 Task: Print the page with 120 scaling.
Action: Mouse moved to (1152, 35)
Screenshot: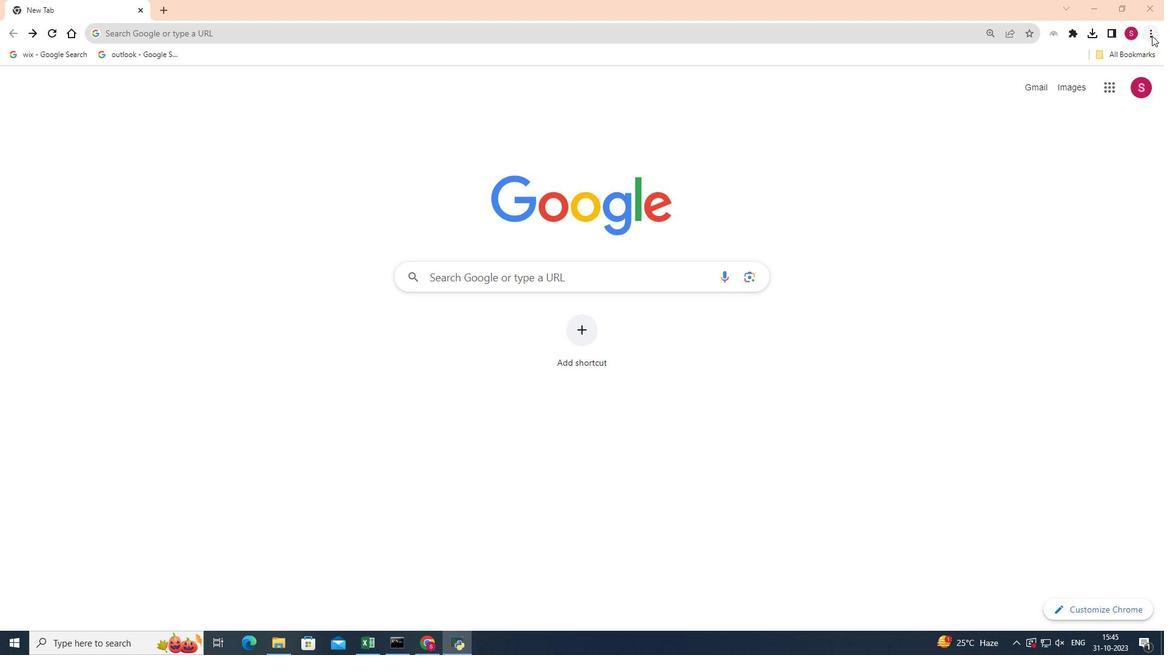 
Action: Mouse pressed left at (1152, 35)
Screenshot: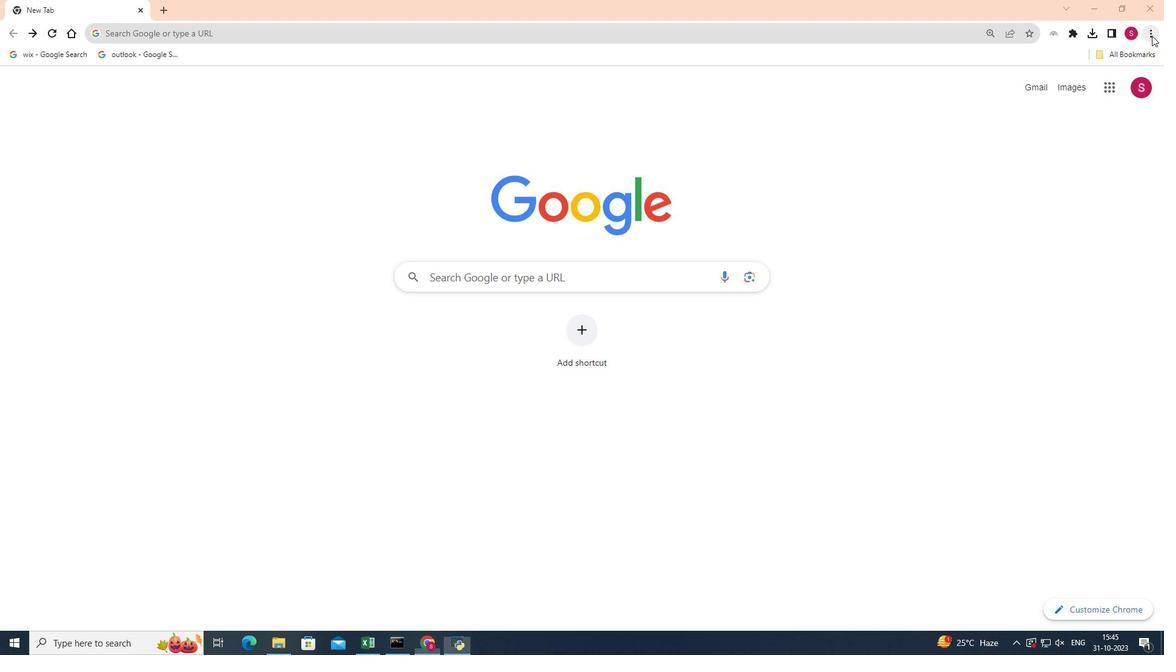 
Action: Mouse moved to (1028, 177)
Screenshot: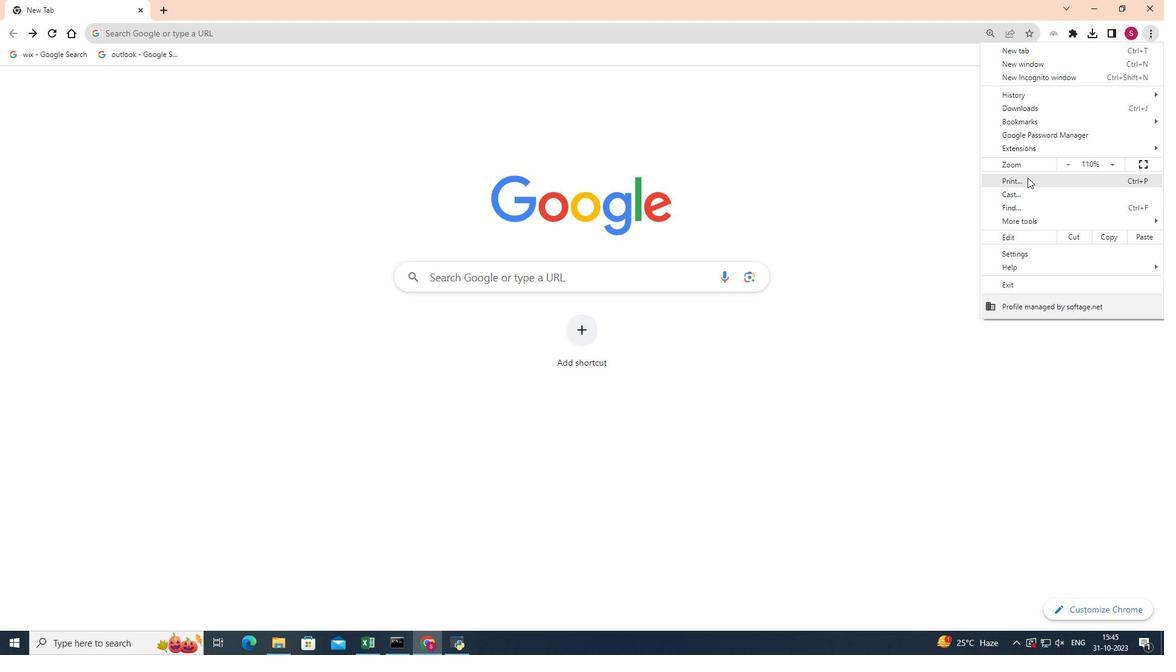 
Action: Mouse pressed left at (1028, 177)
Screenshot: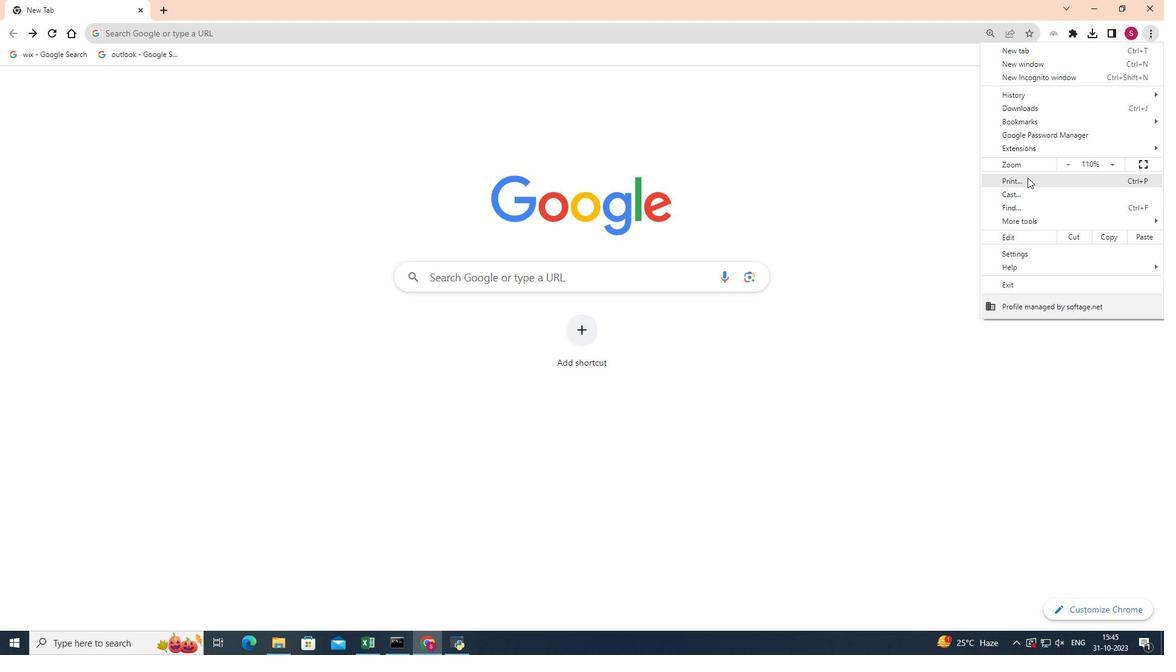 
Action: Mouse moved to (933, 226)
Screenshot: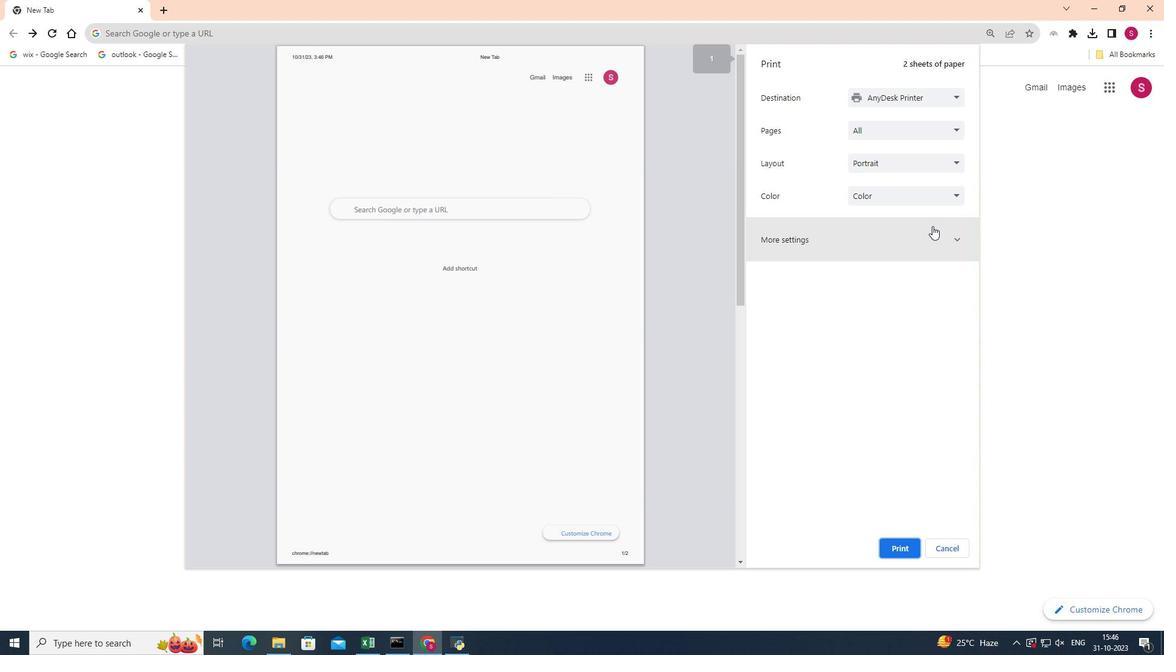 
Action: Mouse pressed left at (933, 226)
Screenshot: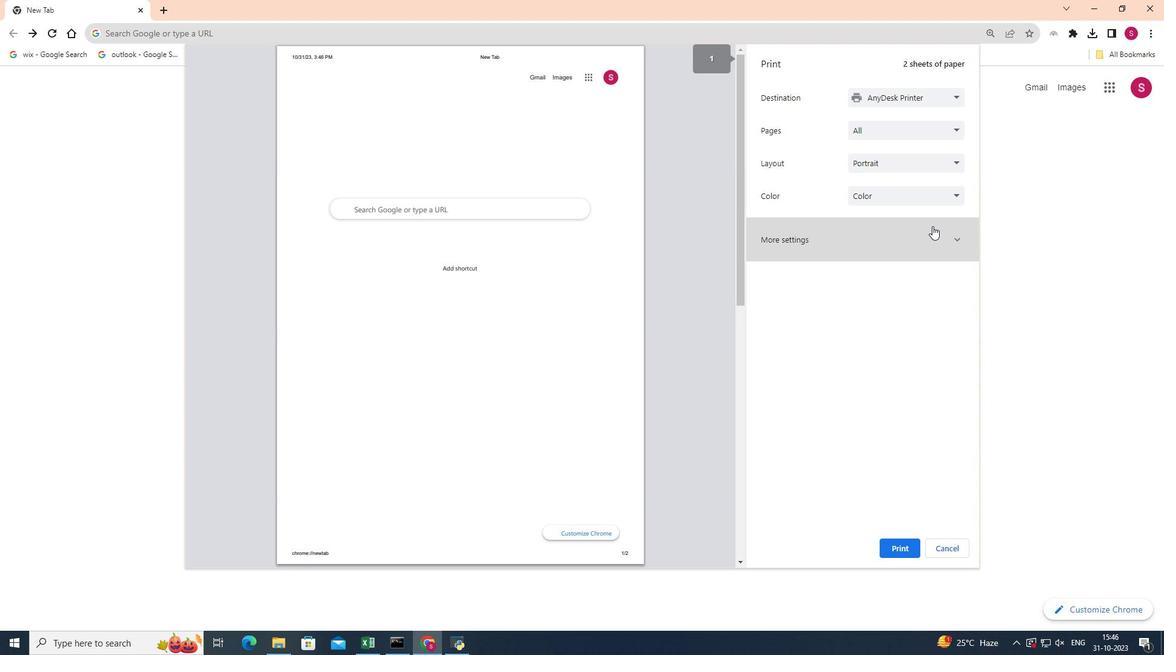 
Action: Mouse moved to (955, 379)
Screenshot: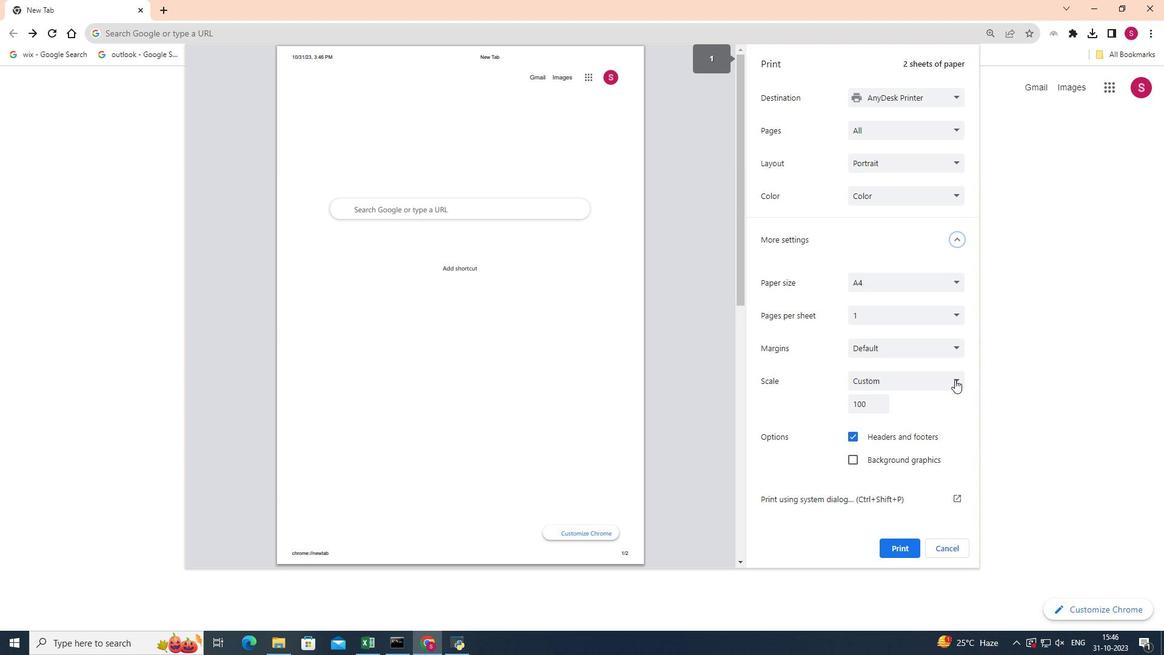 
Action: Mouse pressed left at (955, 379)
Screenshot: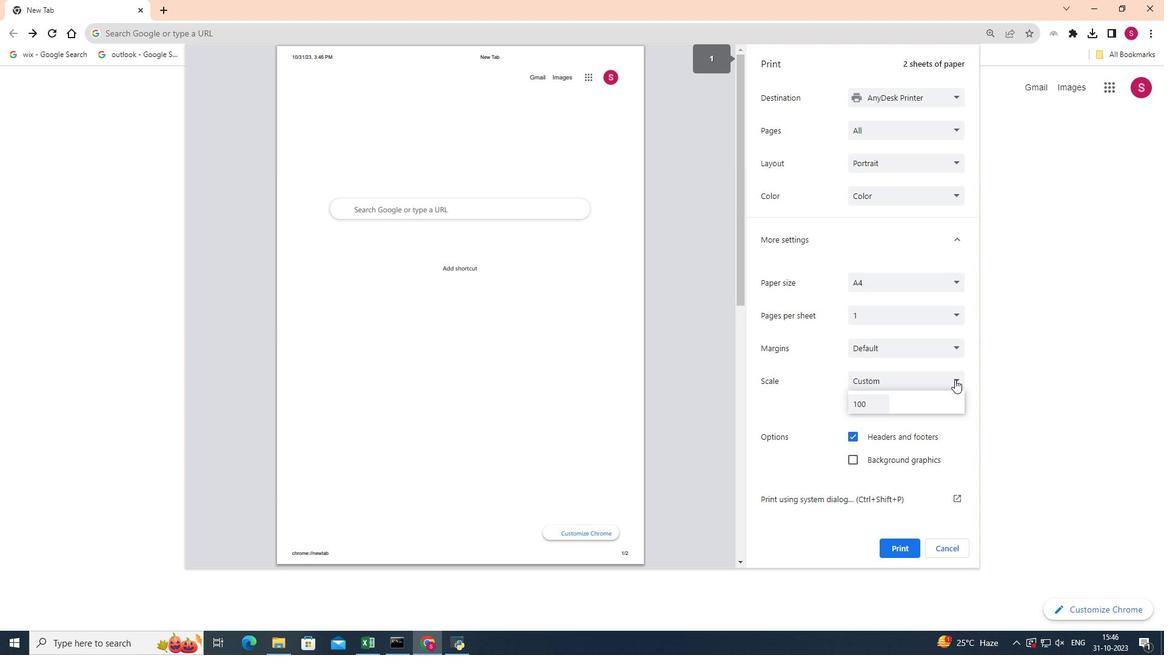 
Action: Mouse moved to (880, 405)
Screenshot: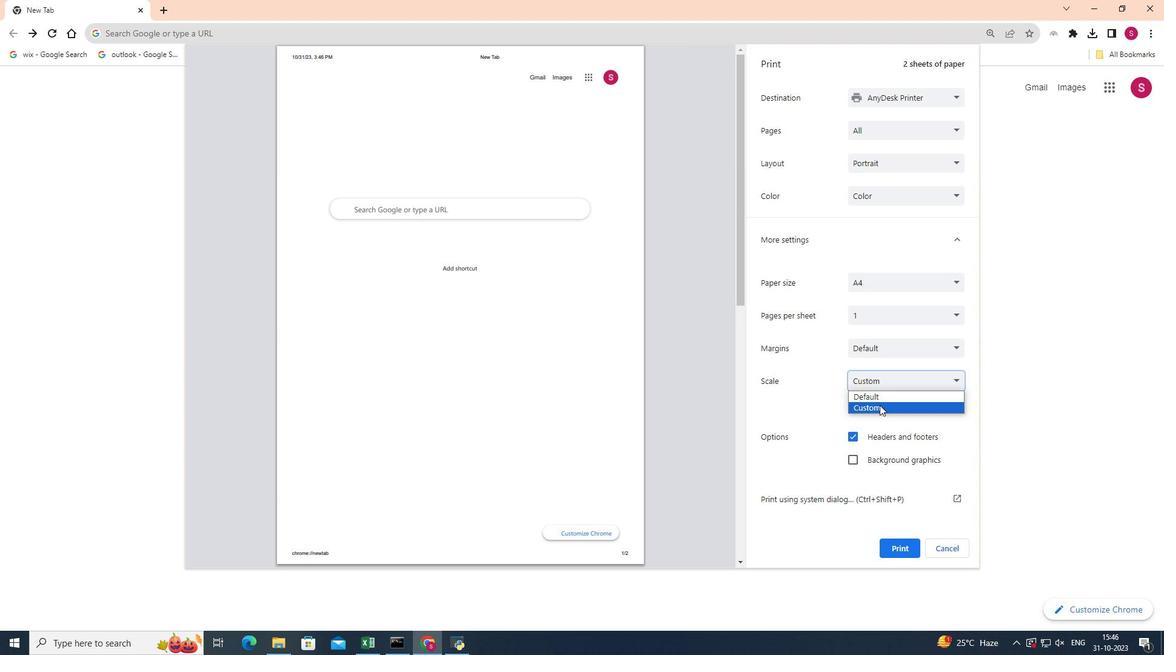 
Action: Mouse pressed left at (880, 405)
Screenshot: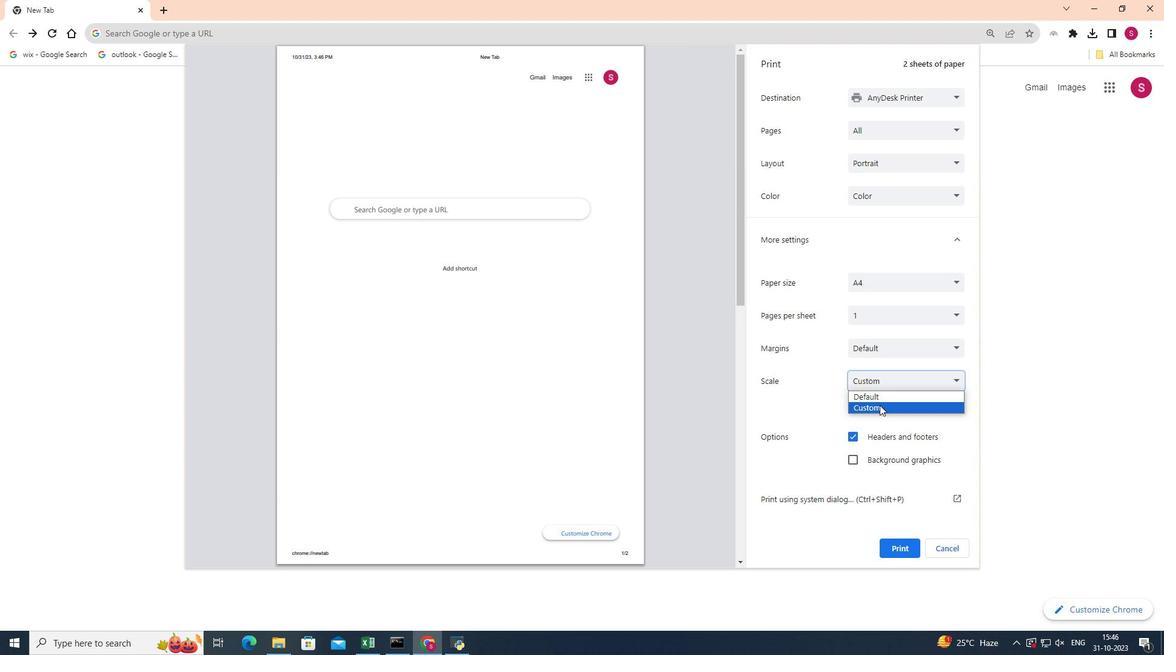 
Action: Mouse moved to (869, 404)
Screenshot: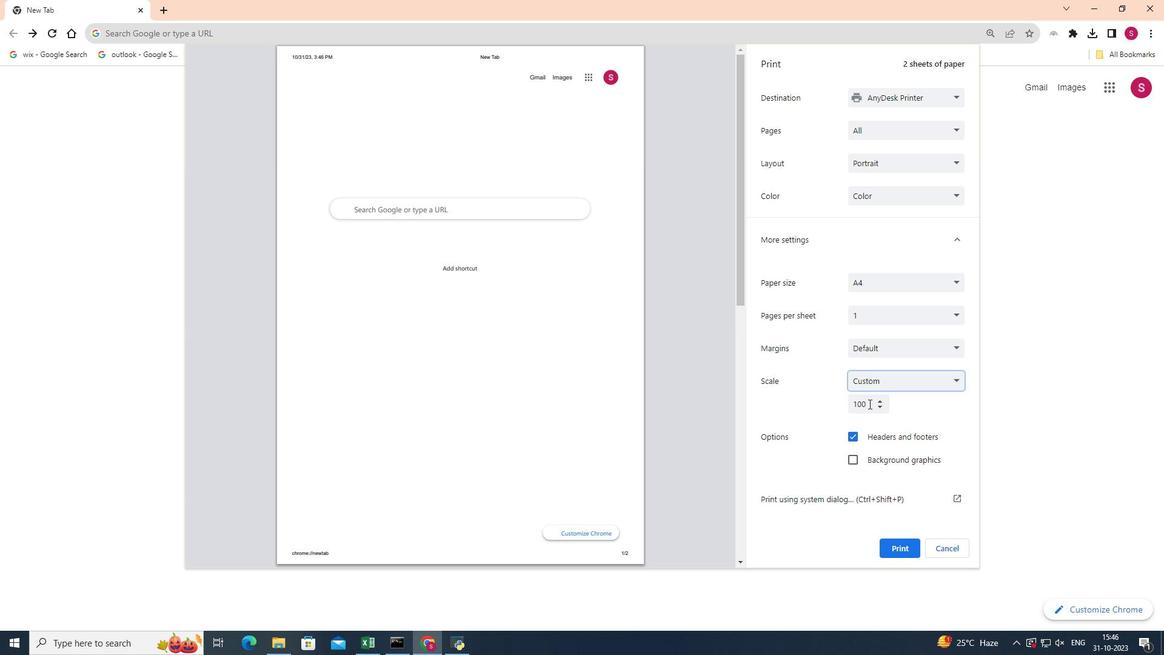 
Action: Mouse pressed left at (869, 404)
Screenshot: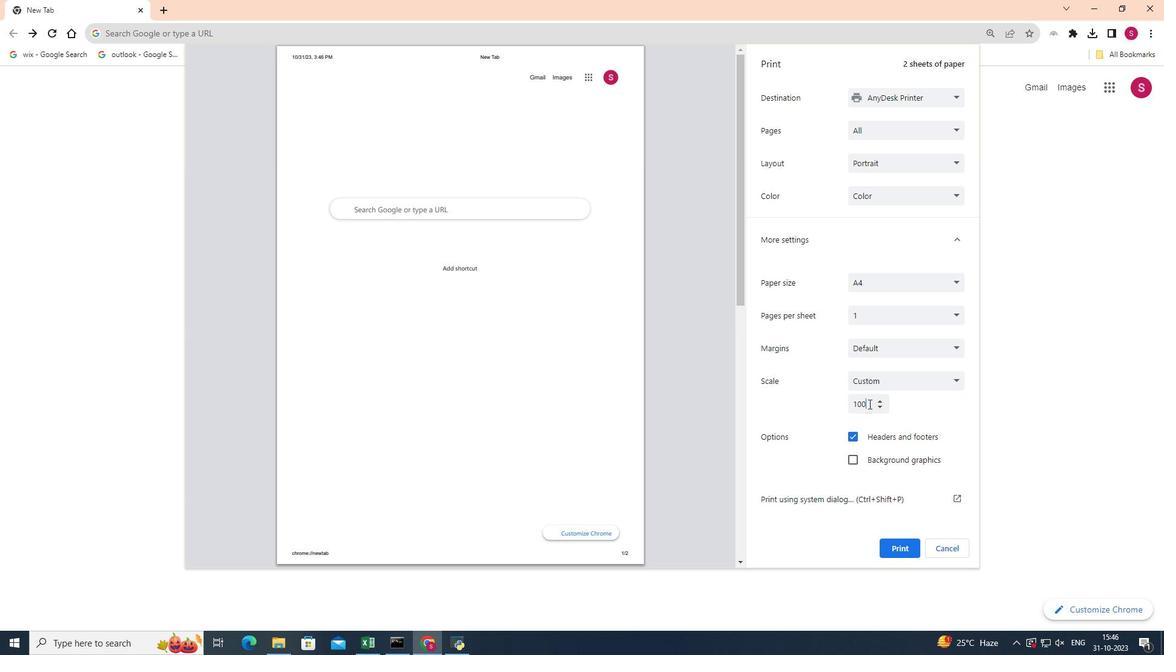 
Action: Mouse moved to (871, 404)
Screenshot: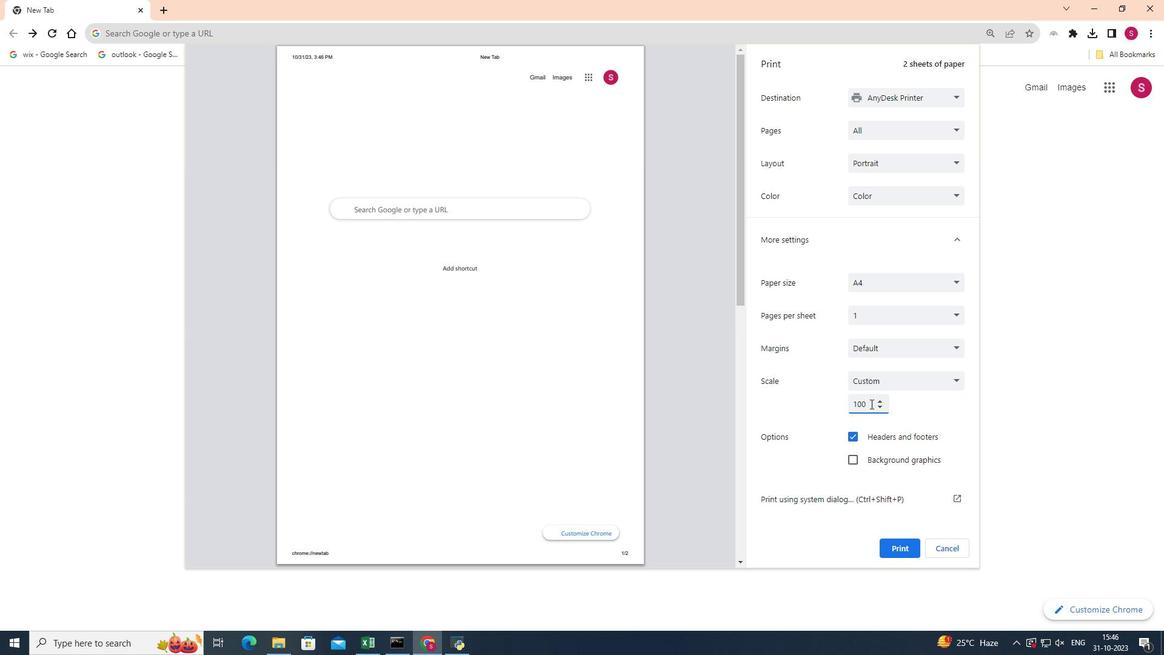 
Action: Key pressed <Key.backspace><Key.backspace><Key.backspace>120
Screenshot: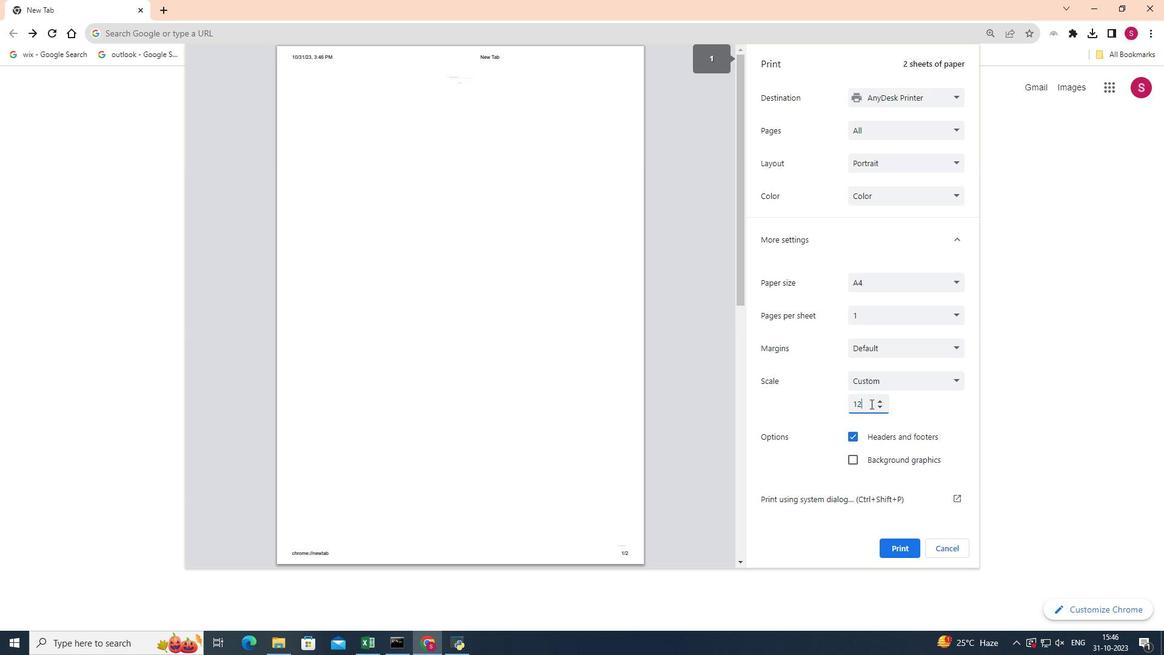 
Action: Mouse moved to (903, 548)
Screenshot: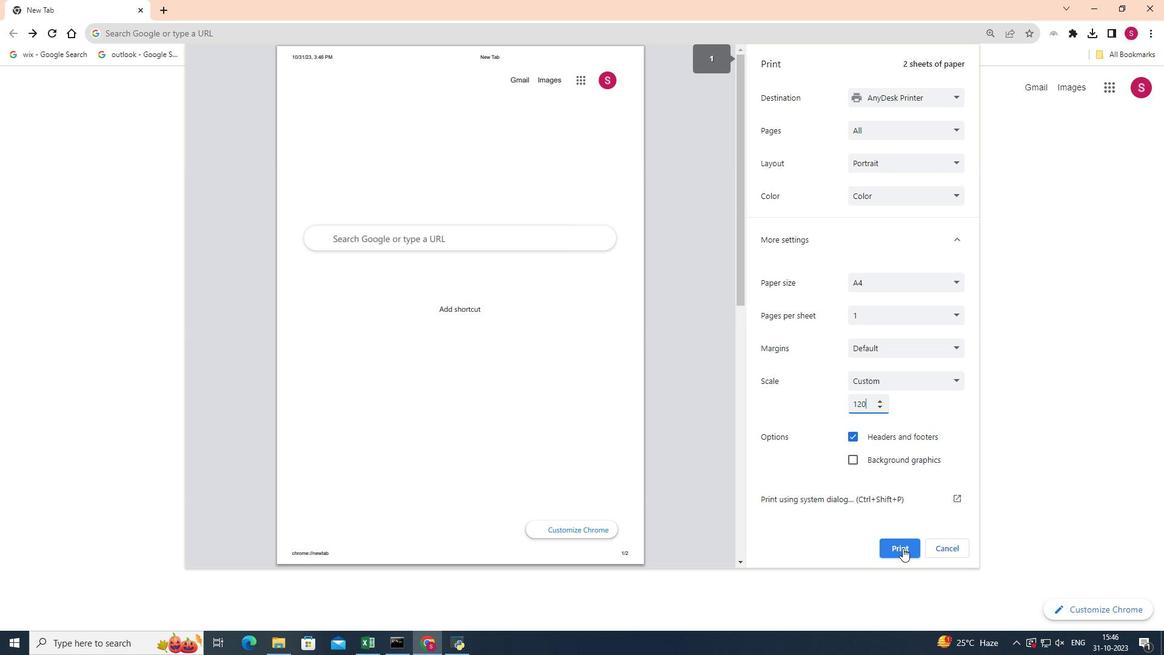 
Action: Mouse pressed left at (903, 548)
Screenshot: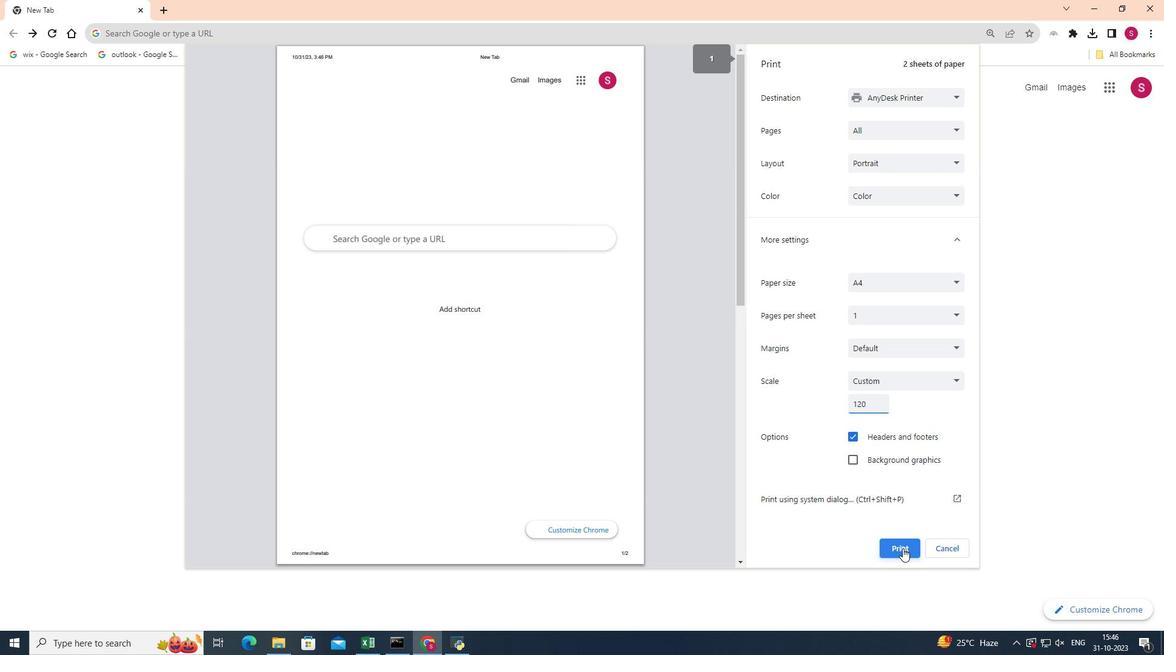 
Action: Mouse moved to (926, 543)
Screenshot: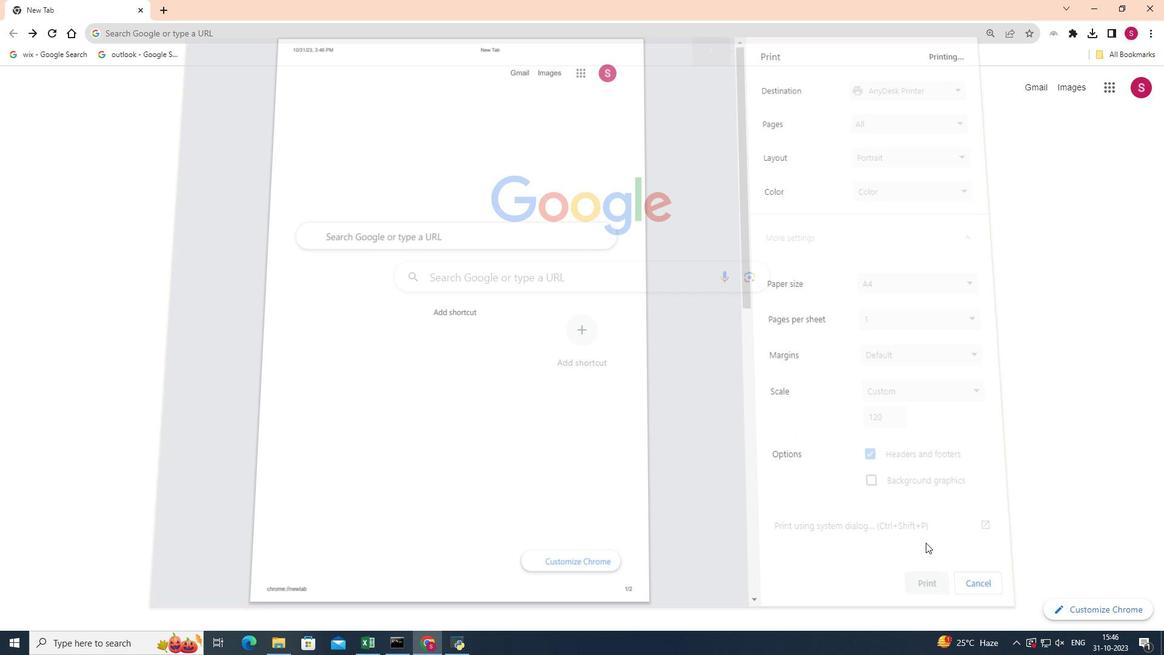 
